Task: Use the formula "GESTEP" in spreadsheet "Project portfolio".
Action: Mouse moved to (597, 94)
Screenshot: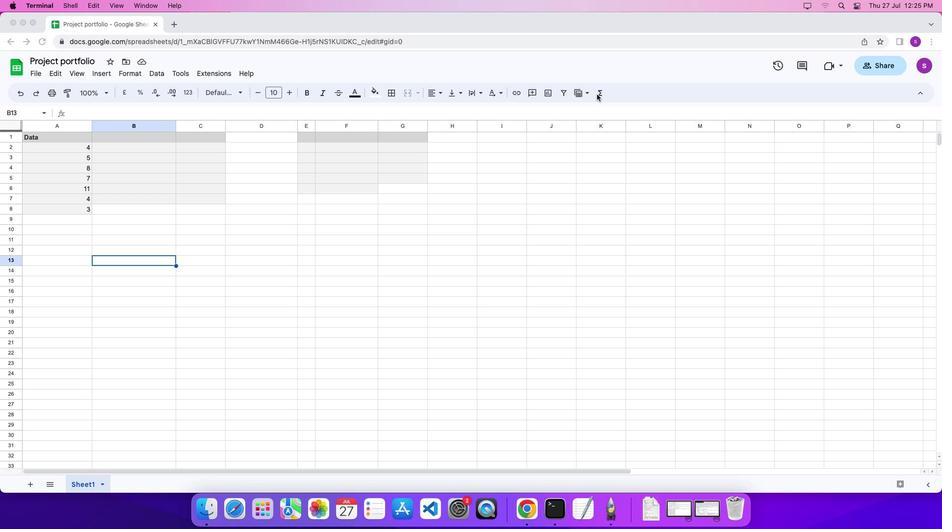 
Action: Mouse pressed left at (597, 94)
Screenshot: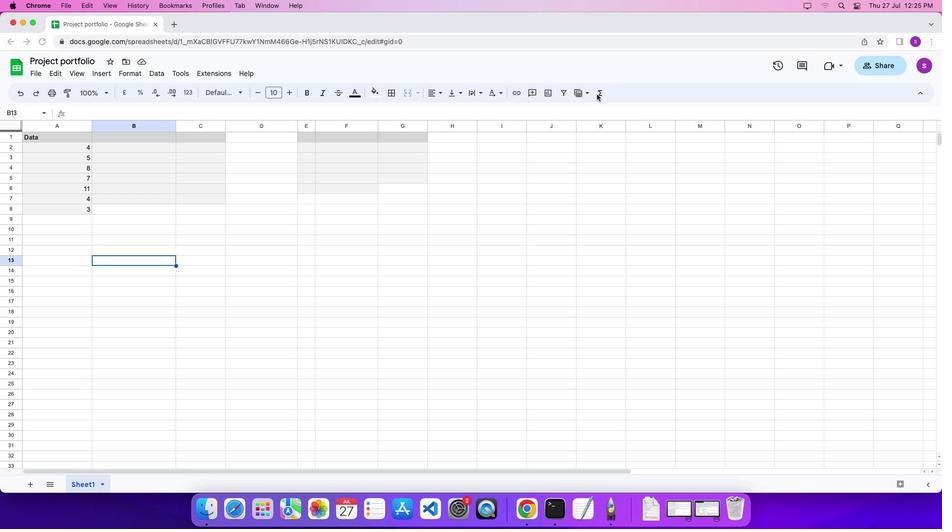 
Action: Mouse moved to (599, 95)
Screenshot: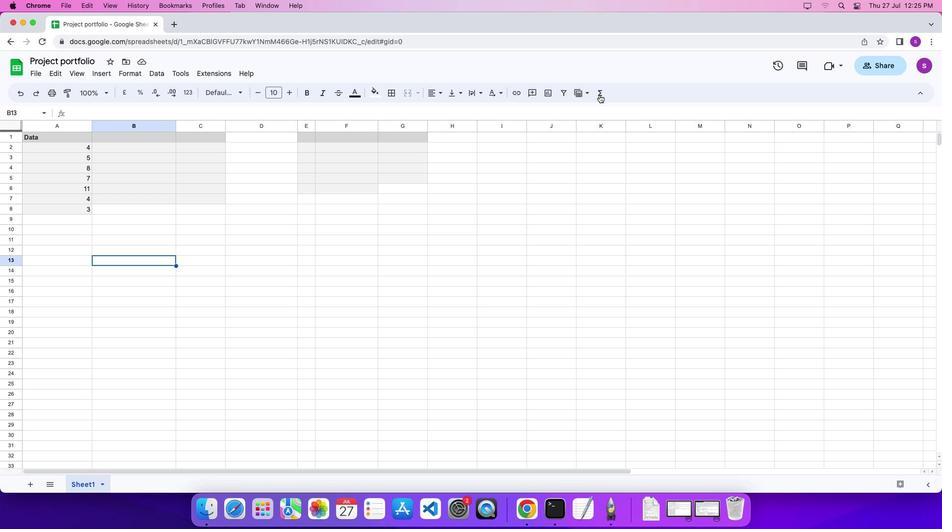 
Action: Mouse pressed left at (599, 95)
Screenshot: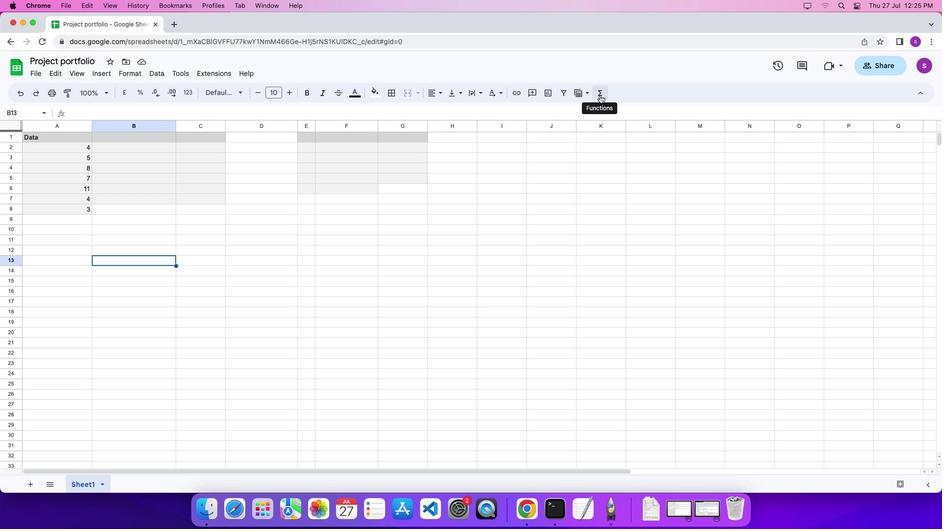 
Action: Mouse moved to (721, 446)
Screenshot: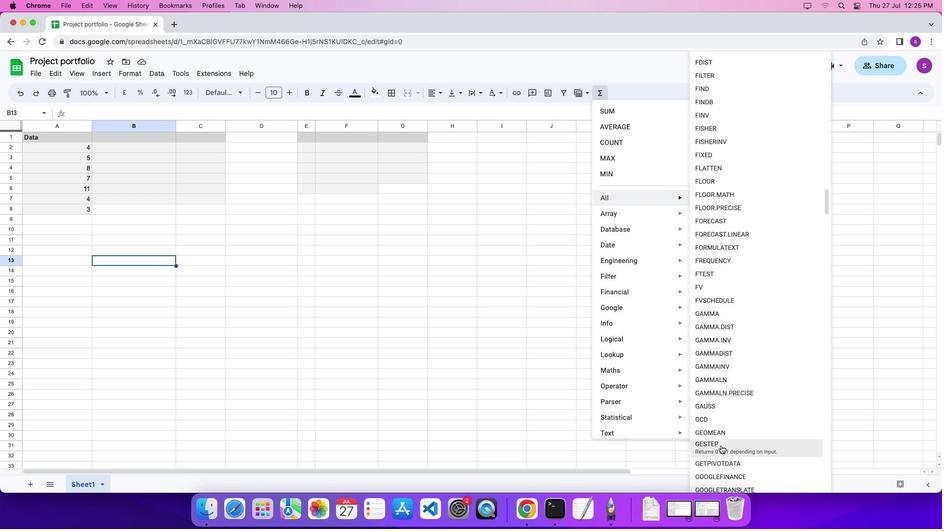 
Action: Mouse pressed left at (721, 446)
Screenshot: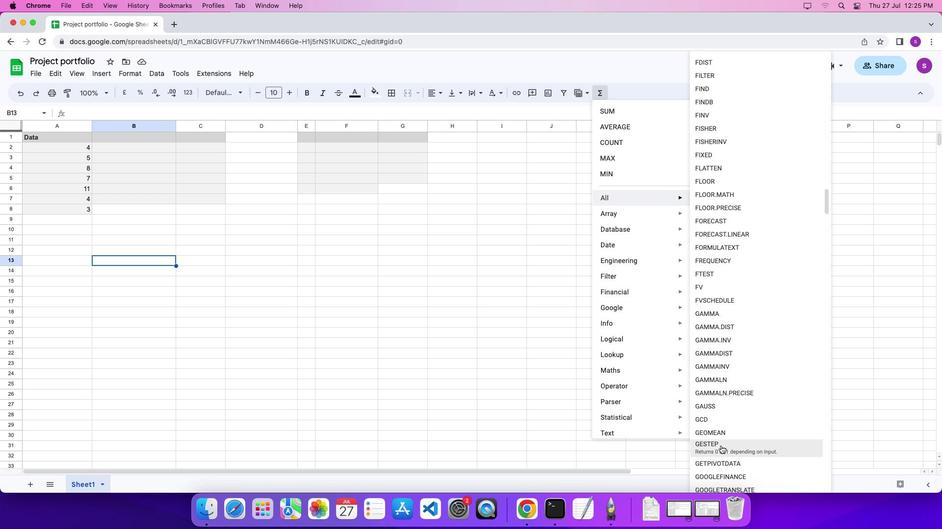 
Action: Mouse moved to (607, 345)
Screenshot: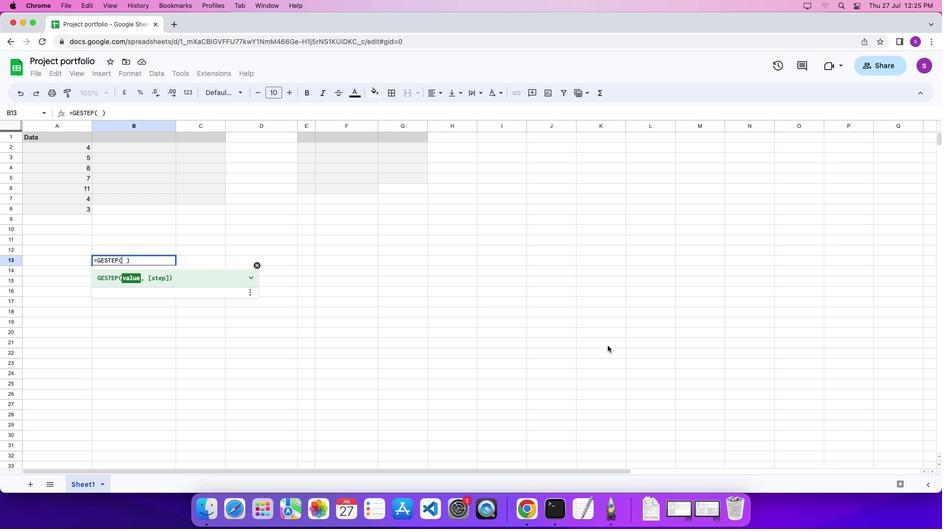 
Action: Key pressed '5'',''4''\x03'
Screenshot: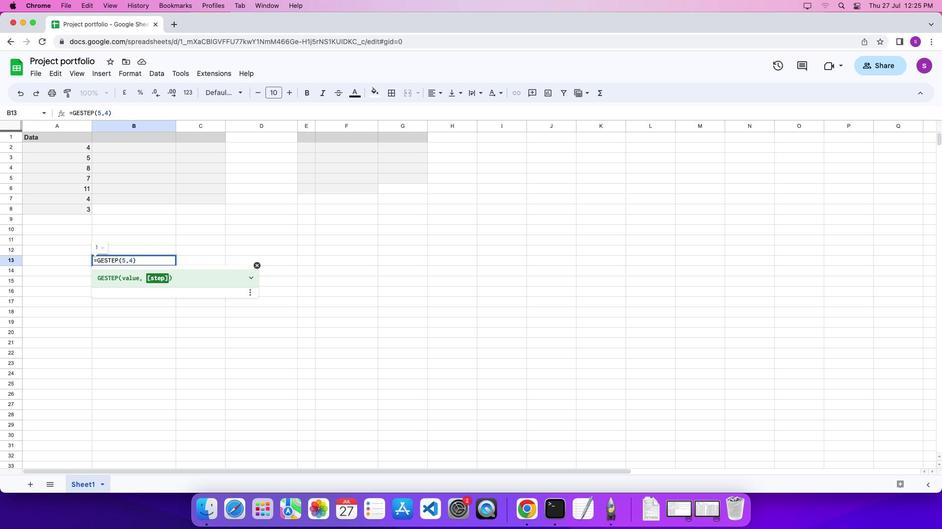 
